 Task: Create a section Speed of Sound and in the section, add a milestone Incident management system implementation in the project Constellation
Action: Mouse moved to (80, 485)
Screenshot: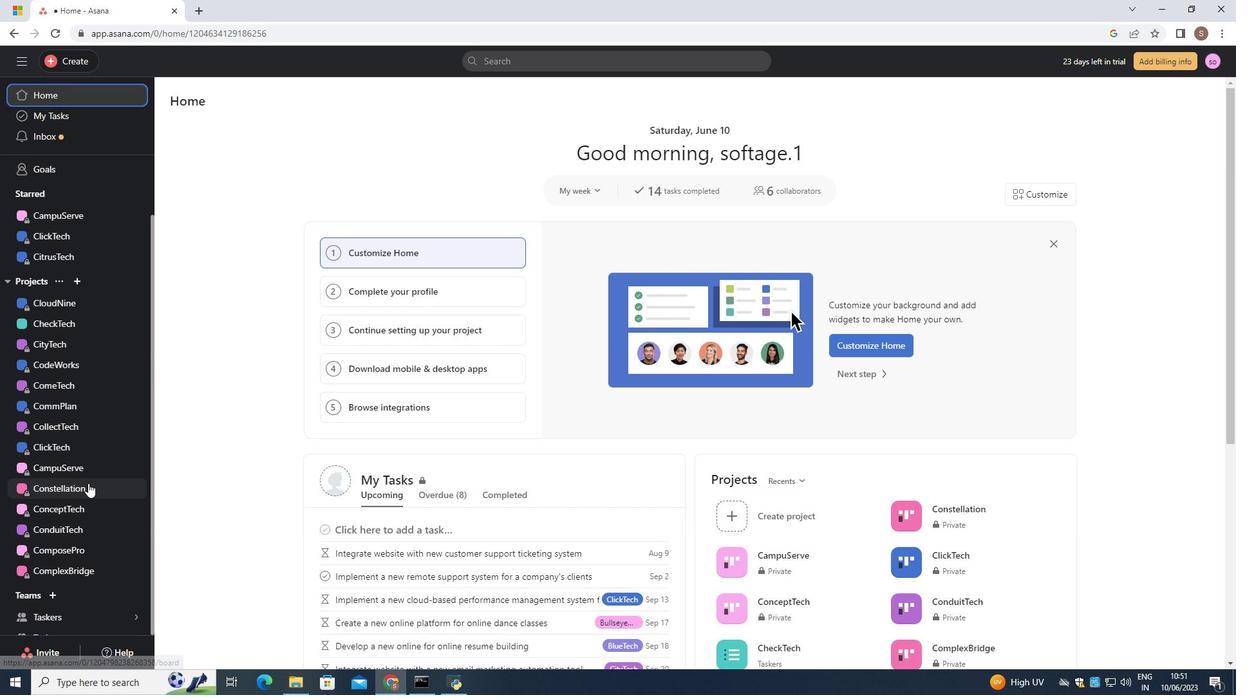 
Action: Mouse pressed left at (80, 485)
Screenshot: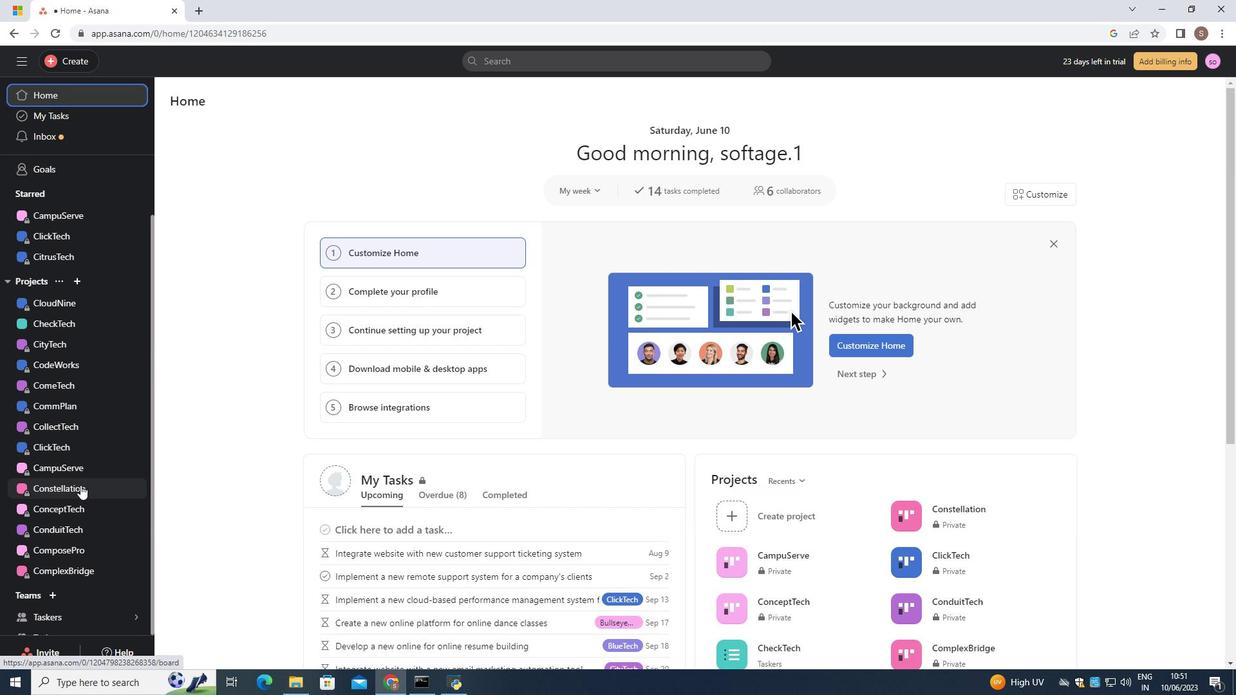 
Action: Mouse moved to (1169, 186)
Screenshot: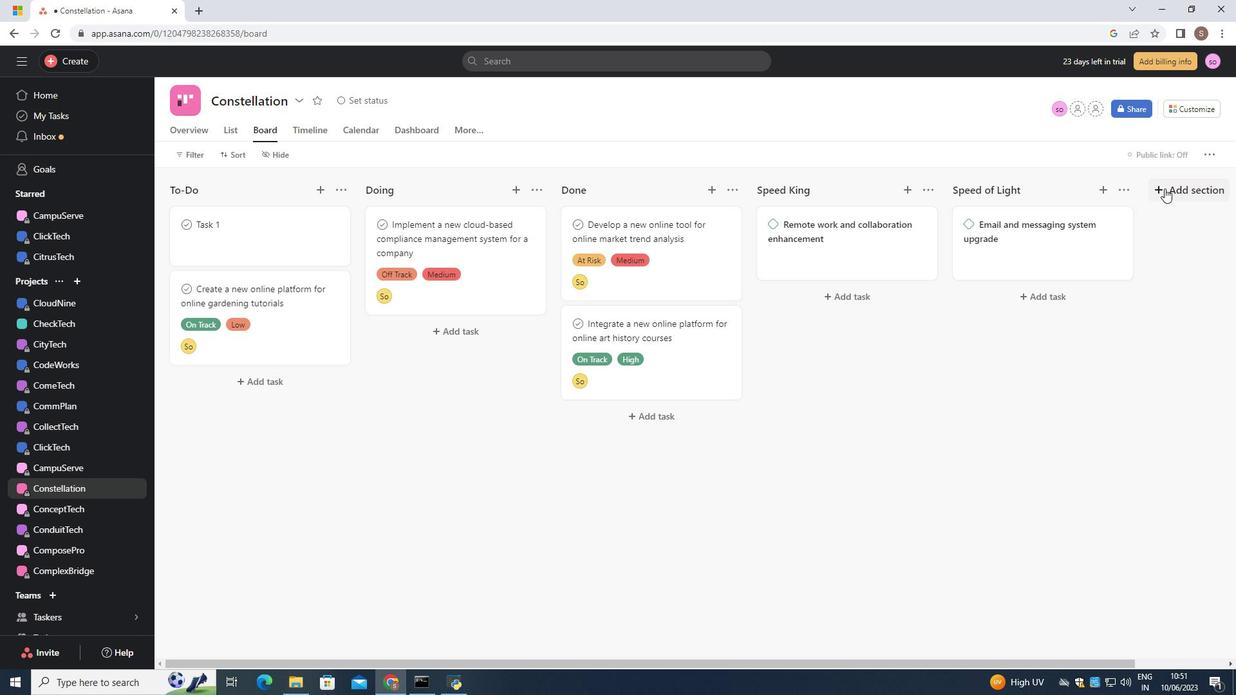 
Action: Mouse pressed left at (1169, 186)
Screenshot: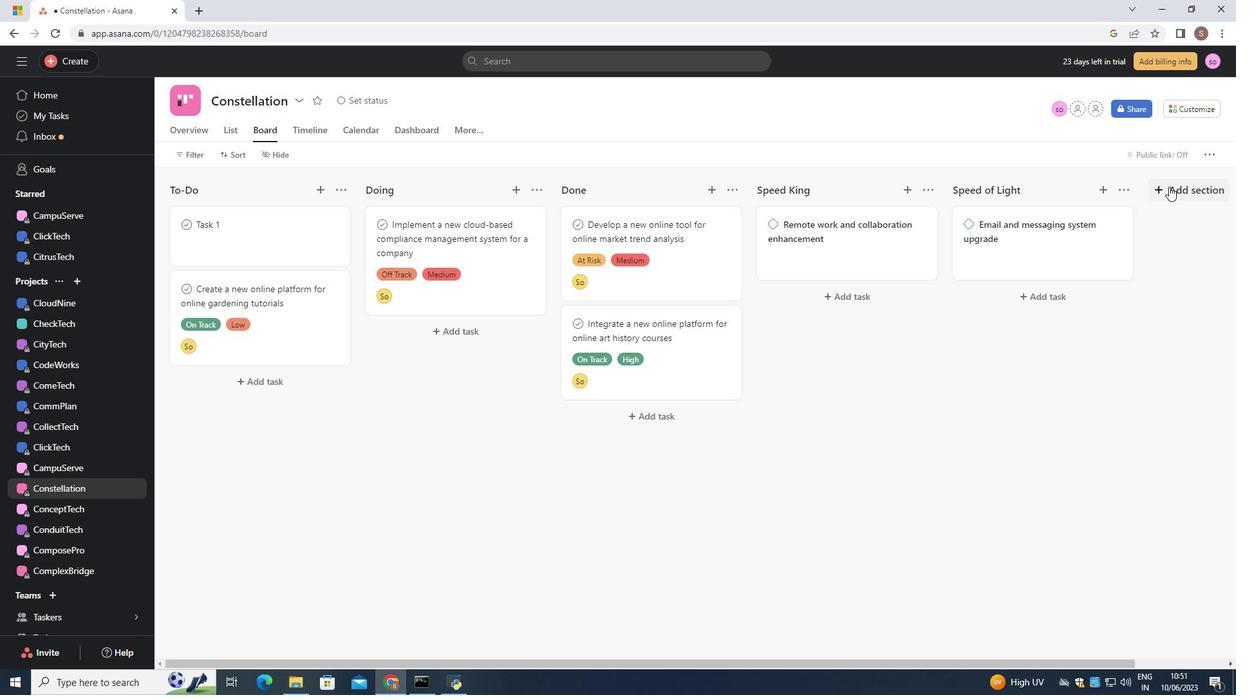 
Action: Mouse moved to (1044, 258)
Screenshot: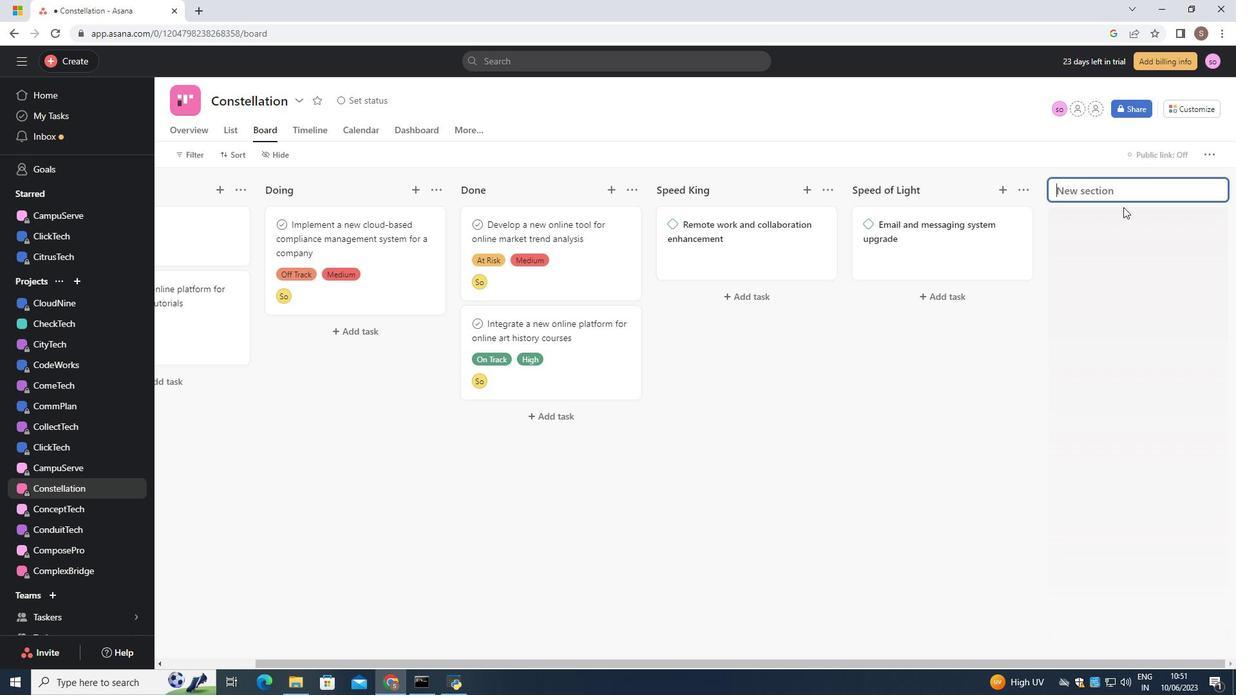 
Action: Key pressed <Key.shift>Speed<Key.space>of<Key.space><Key.shift>Sound<Key.enter>
Screenshot: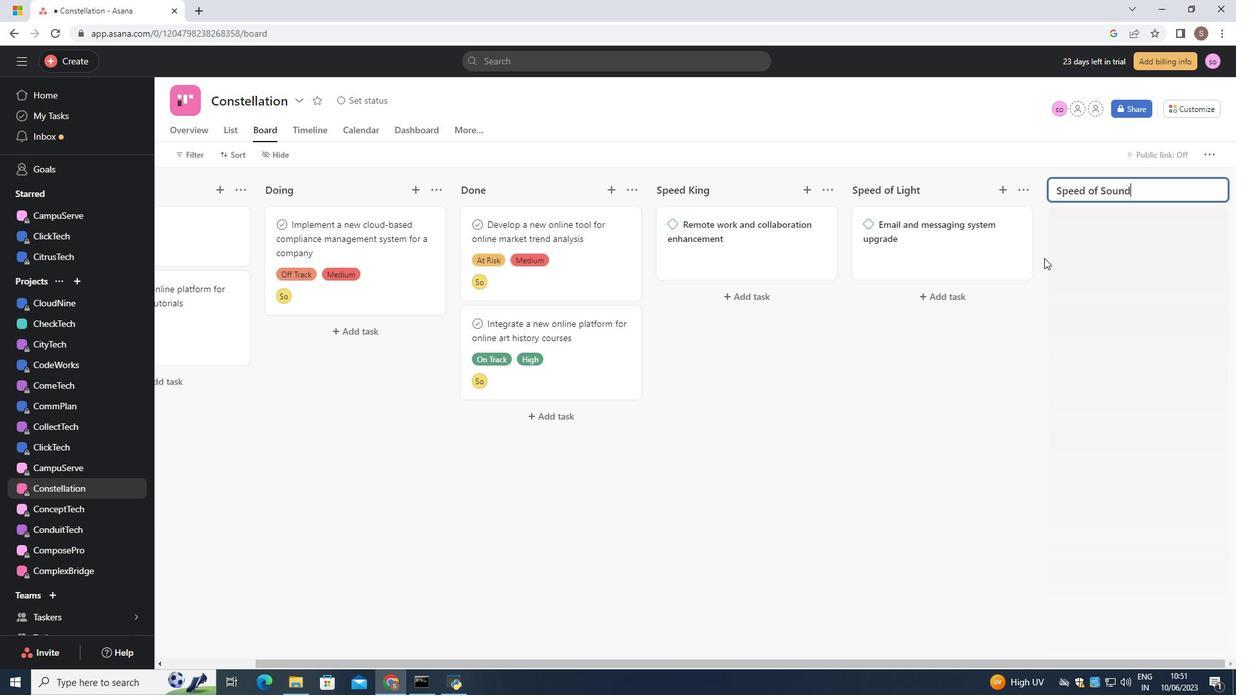 
Action: Mouse moved to (1003, 188)
Screenshot: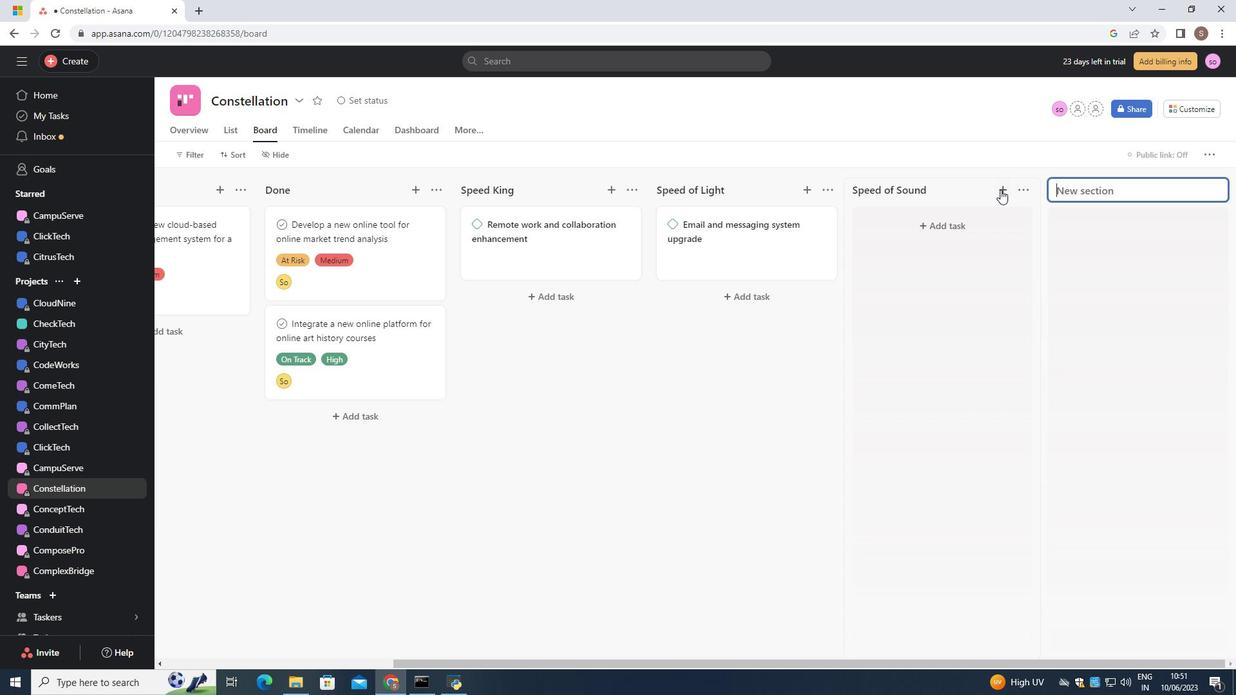 
Action: Mouse pressed left at (1003, 188)
Screenshot: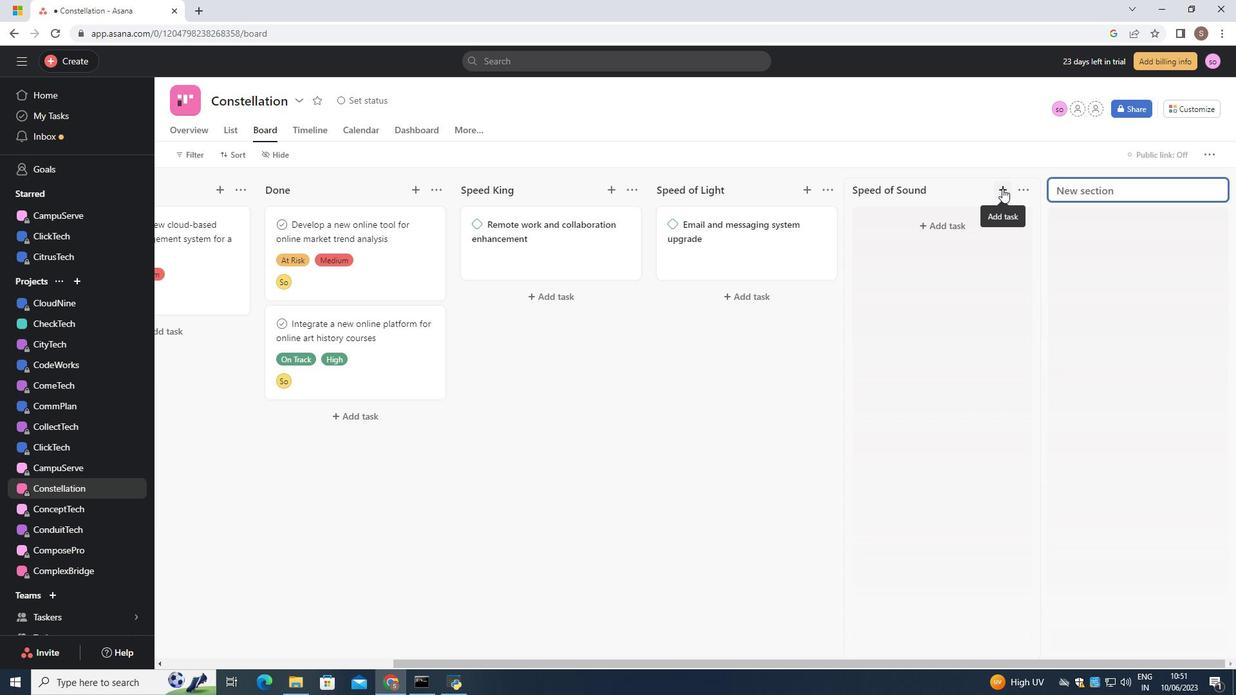 
Action: Mouse moved to (983, 199)
Screenshot: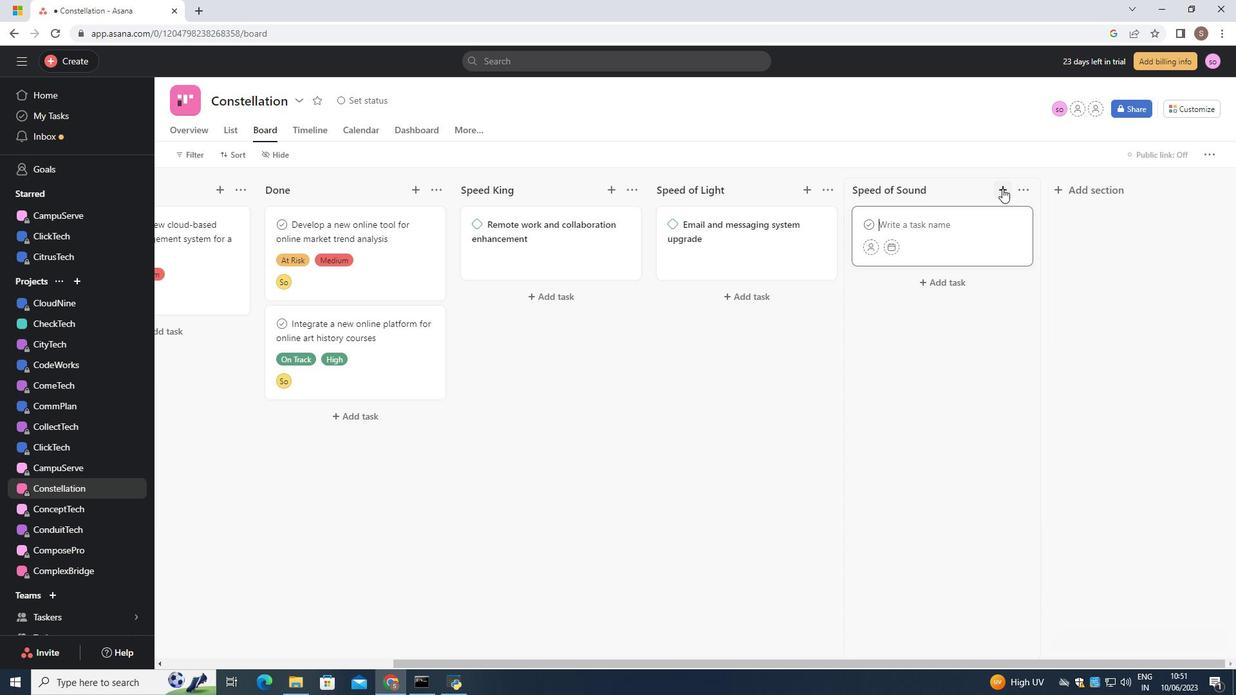 
Action: Key pressed <Key.shift>Incident<Key.space>management<Key.space>system<Key.space>implementation<Key.enter>
Screenshot: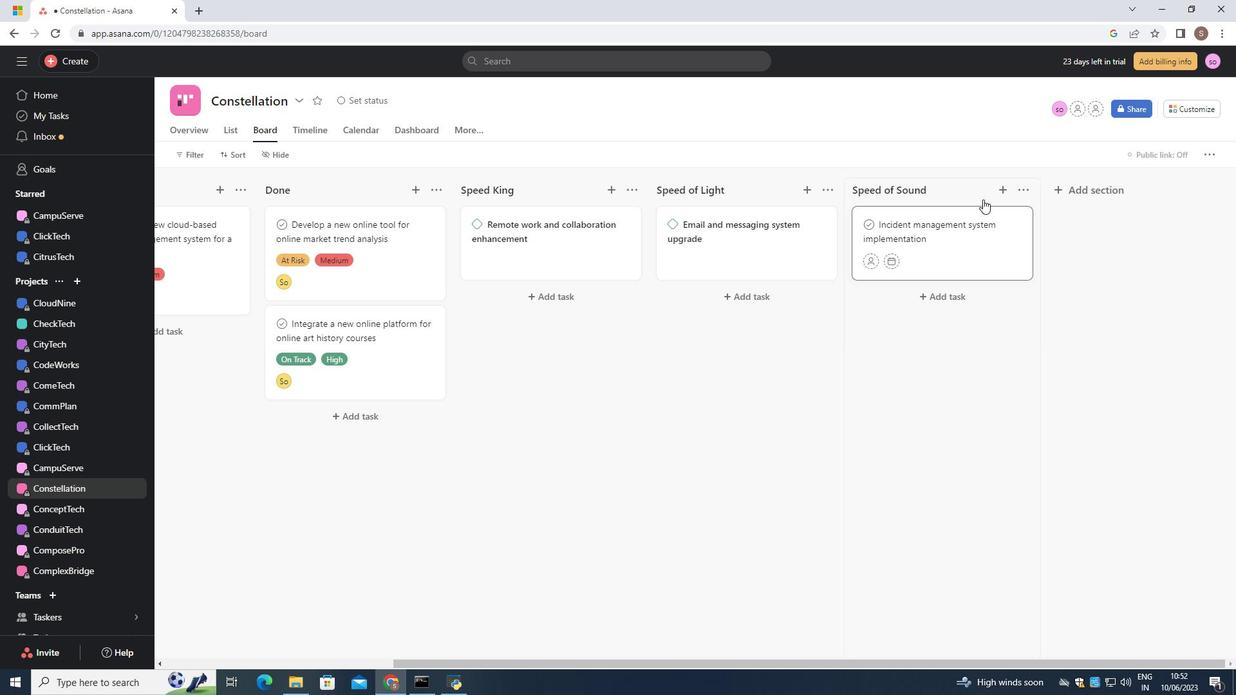 
Action: Mouse moved to (967, 229)
Screenshot: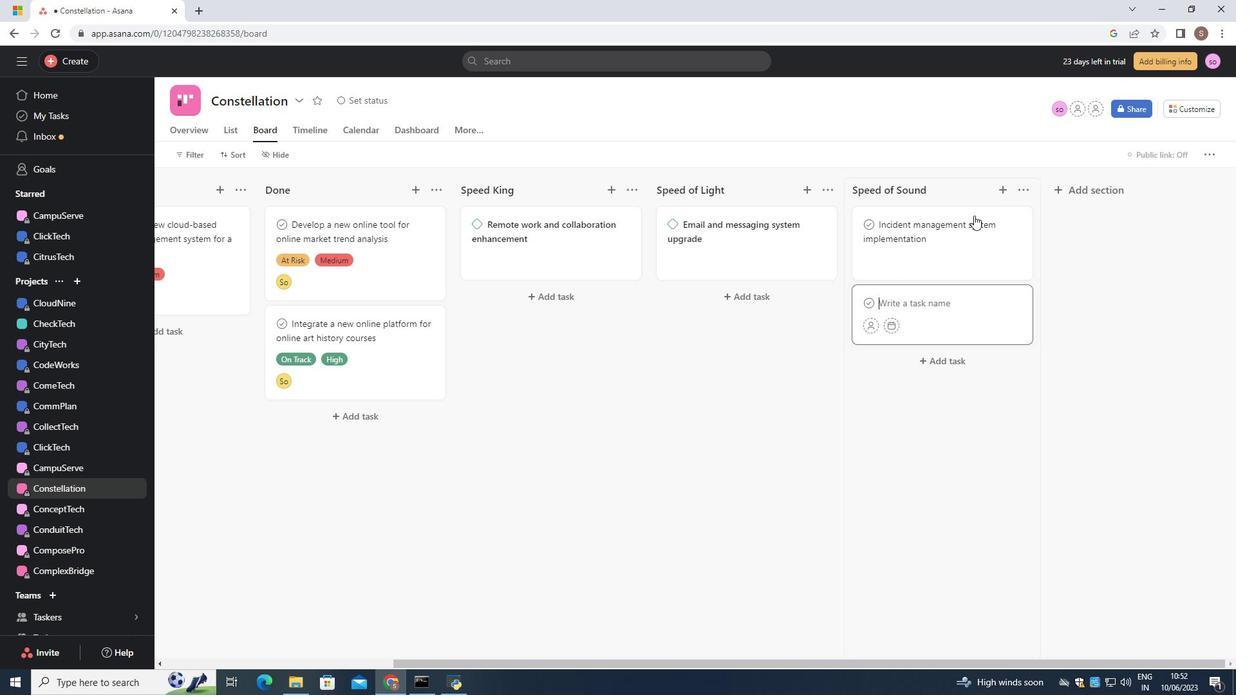 
Action: Mouse pressed left at (967, 229)
Screenshot: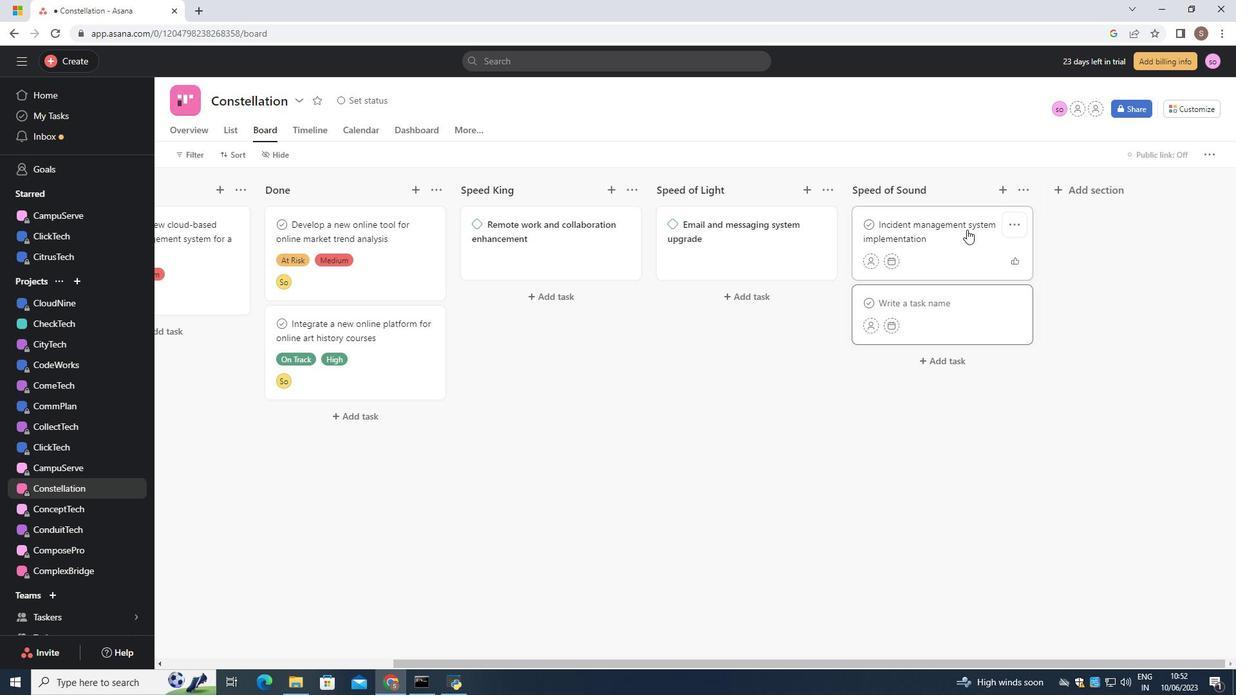 
Action: Mouse moved to (1188, 162)
Screenshot: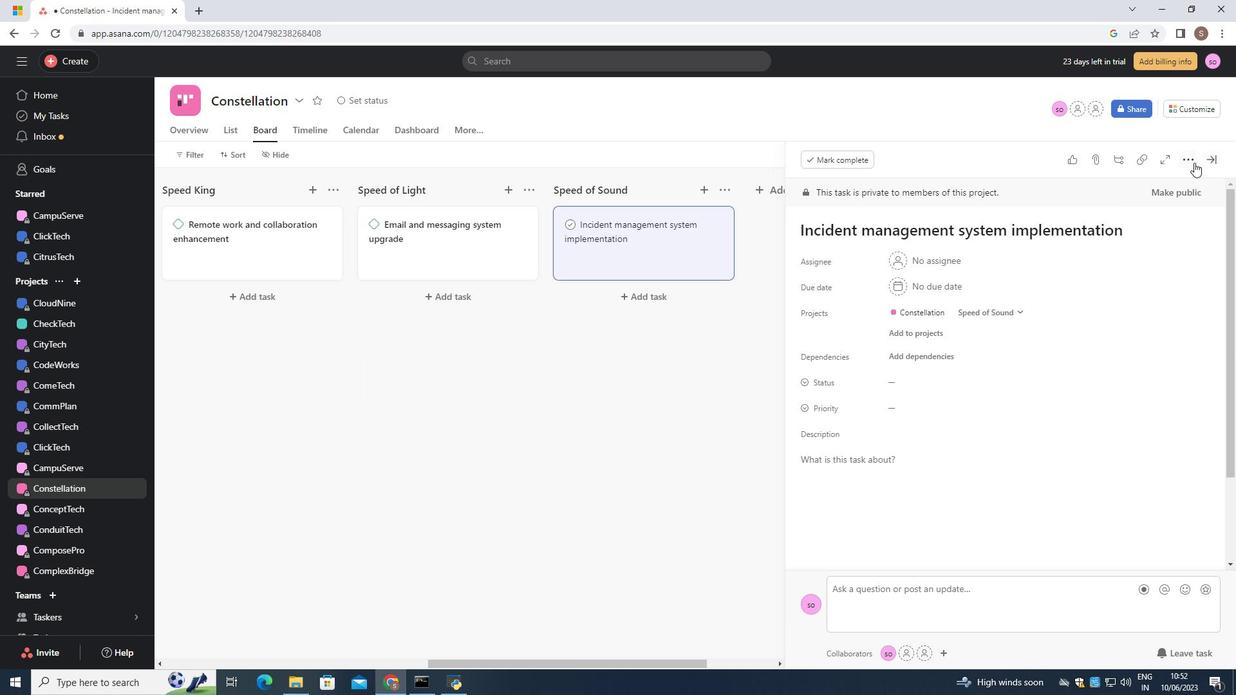 
Action: Mouse pressed left at (1188, 162)
Screenshot: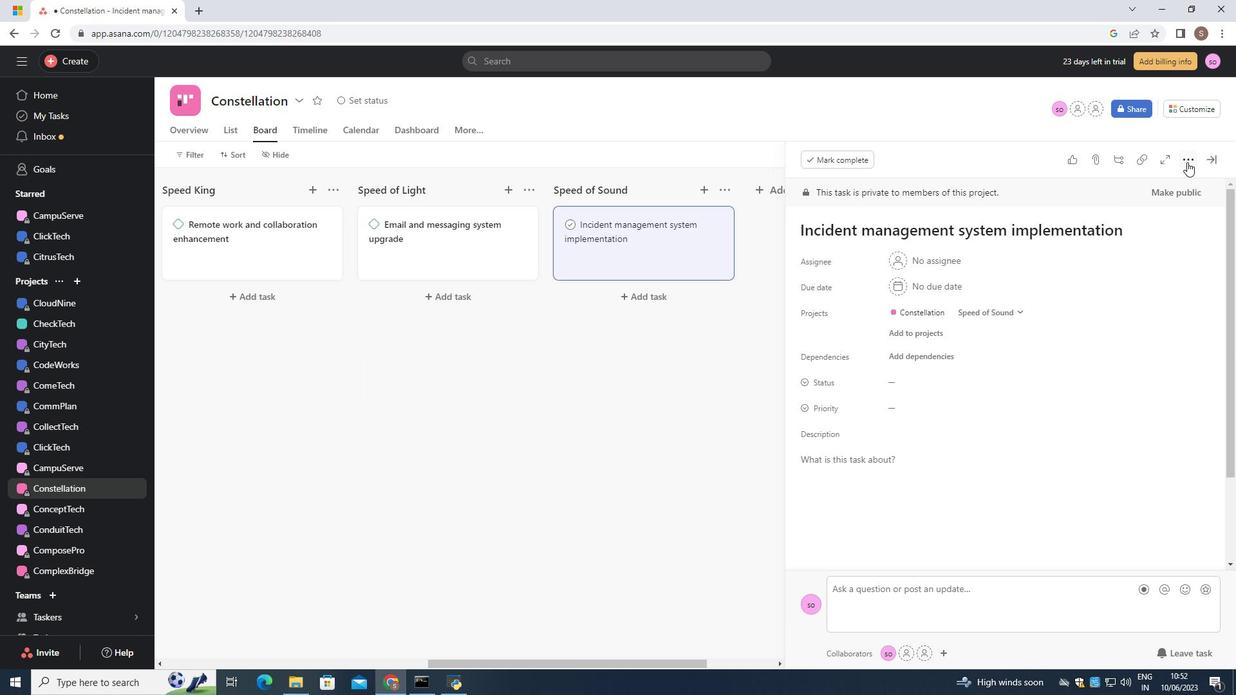 
Action: Mouse moved to (1130, 208)
Screenshot: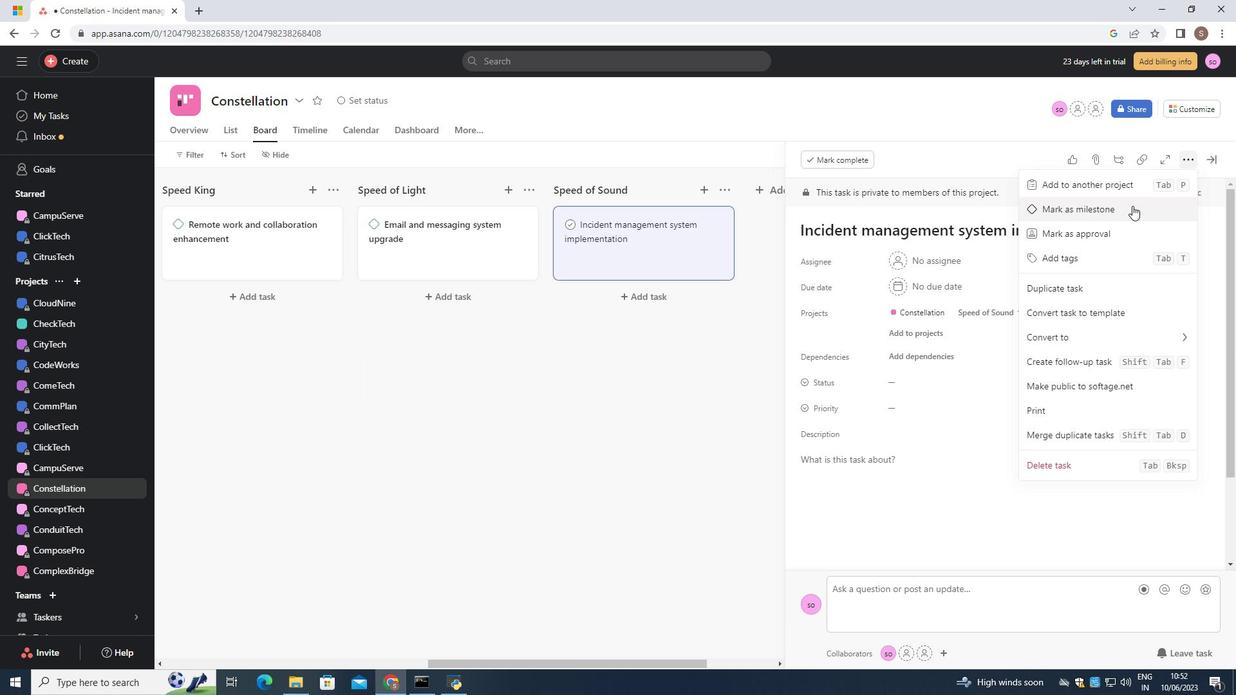 
Action: Mouse pressed left at (1130, 208)
Screenshot: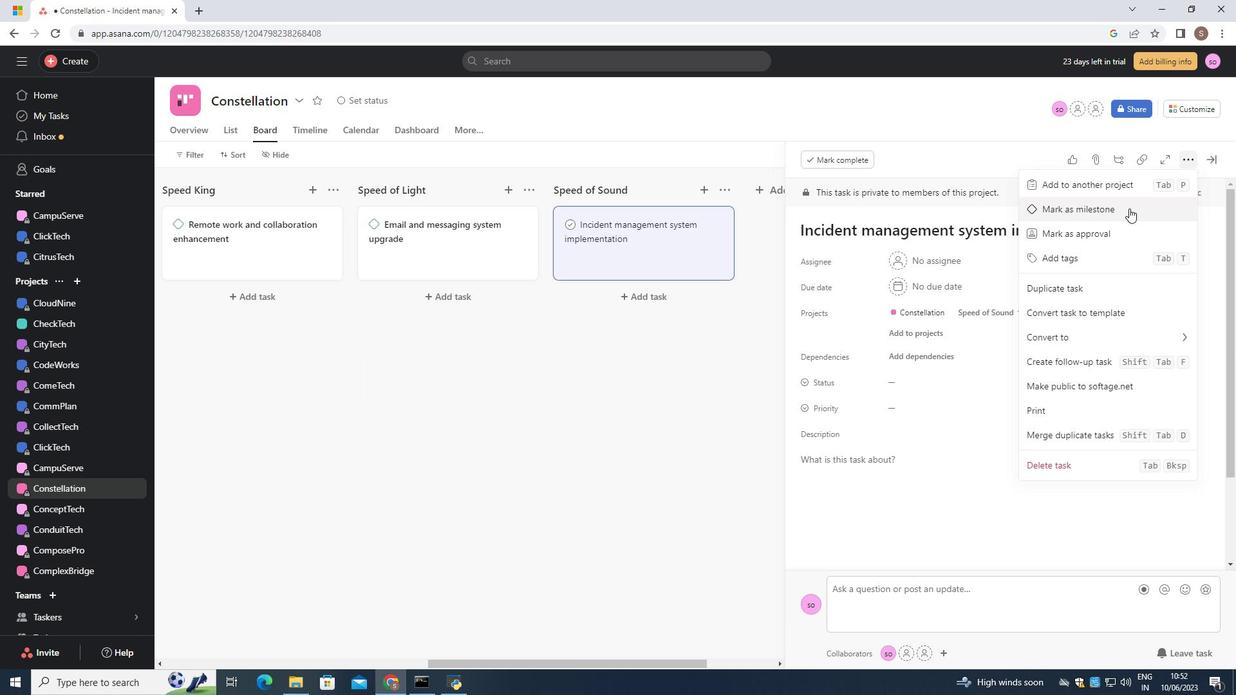 
Action: Mouse moved to (1130, 209)
Screenshot: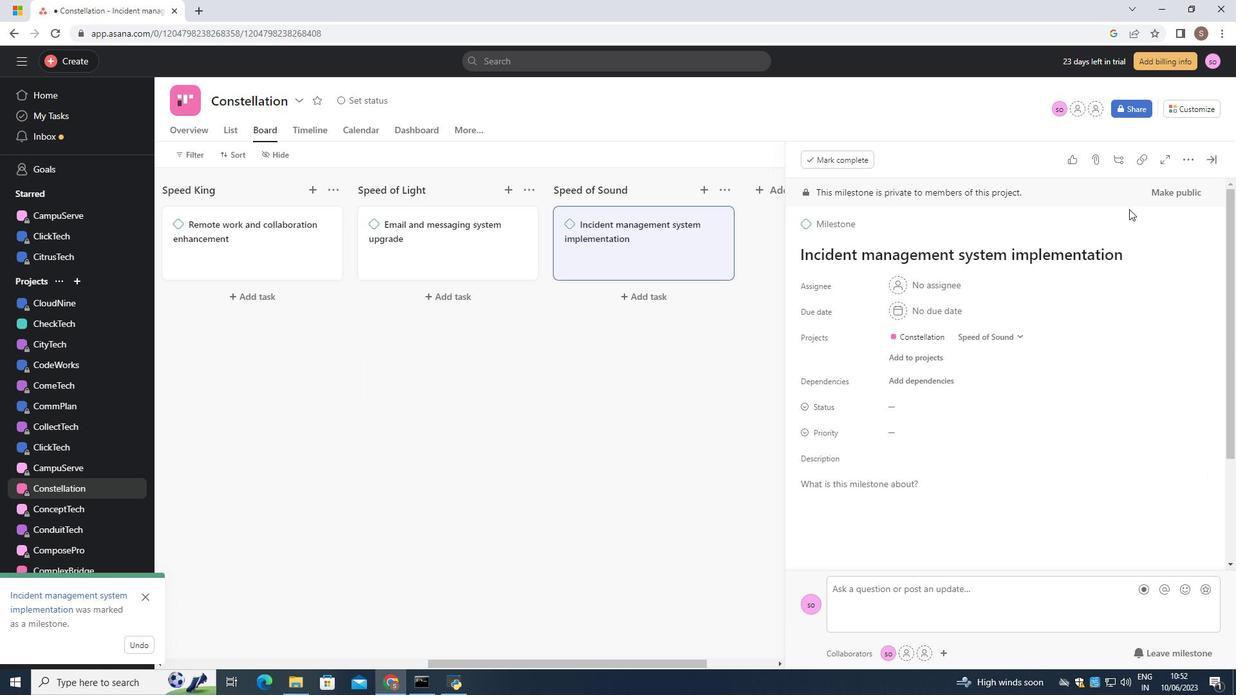 
